 Task: Set the relative font size for the text renderer to normal.
Action: Mouse moved to (91, 8)
Screenshot: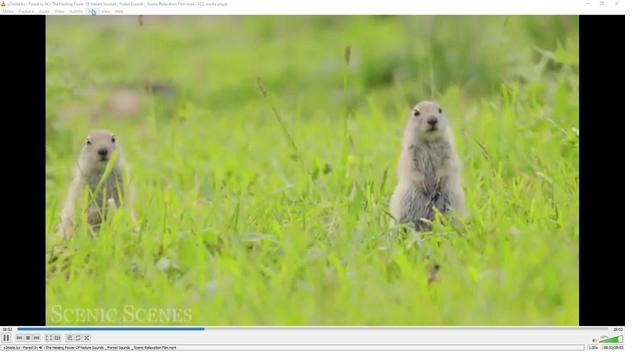 
Action: Mouse pressed left at (91, 8)
Screenshot: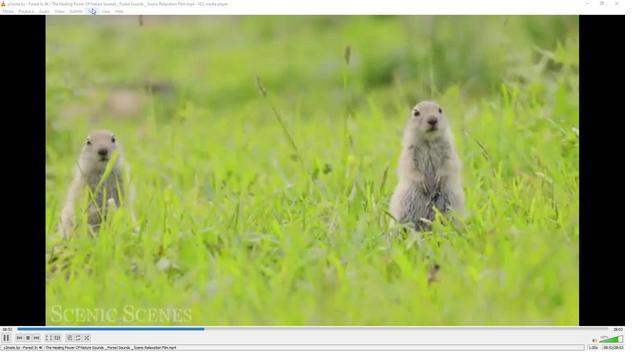 
Action: Mouse moved to (104, 90)
Screenshot: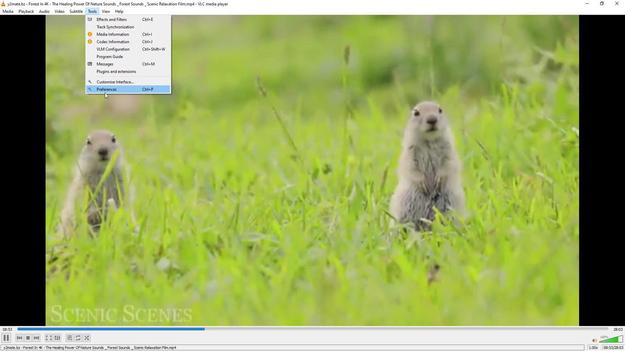 
Action: Mouse pressed left at (104, 90)
Screenshot: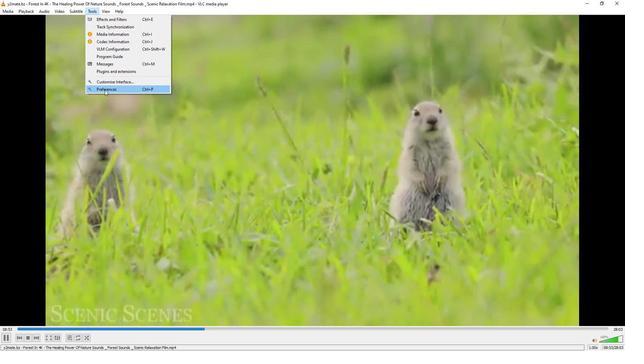 
Action: Mouse moved to (205, 286)
Screenshot: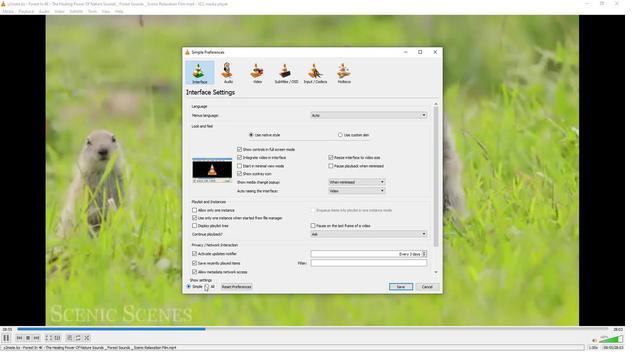 
Action: Mouse pressed left at (205, 286)
Screenshot: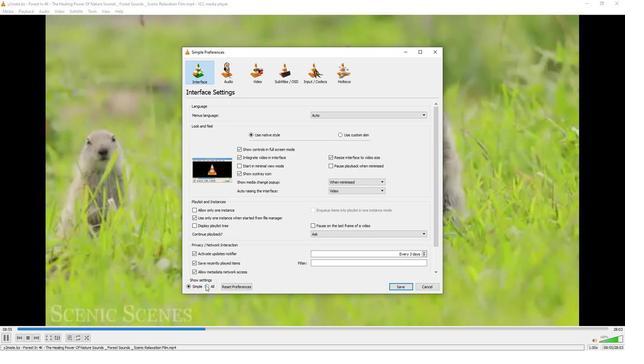 
Action: Mouse moved to (197, 234)
Screenshot: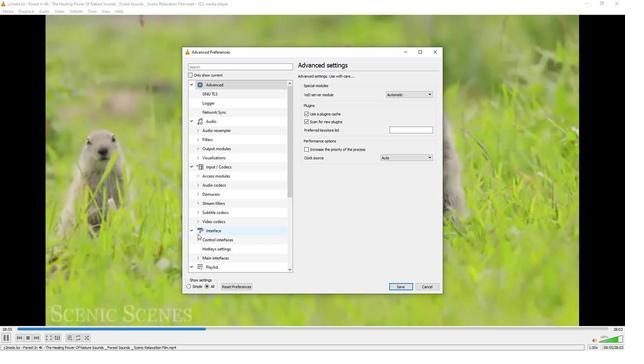 
Action: Mouse scrolled (197, 234) with delta (0, 0)
Screenshot: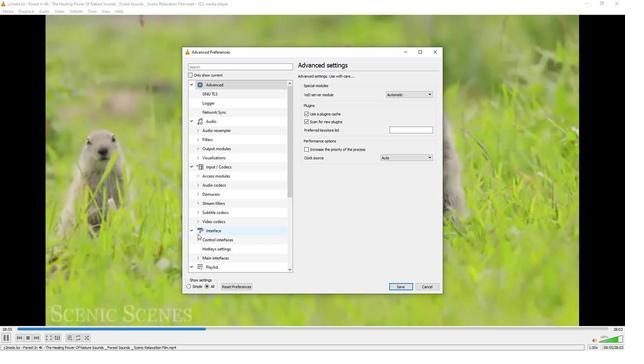 
Action: Mouse moved to (197, 234)
Screenshot: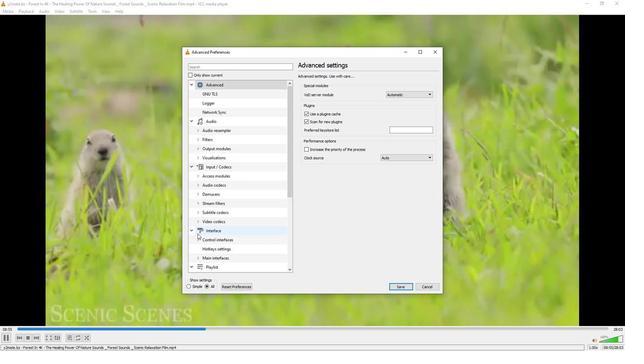 
Action: Mouse scrolled (197, 234) with delta (0, 0)
Screenshot: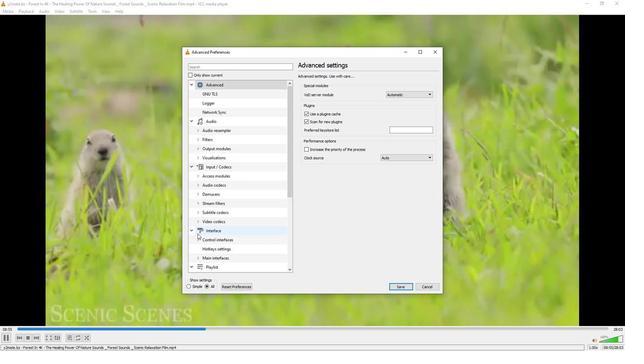 
Action: Mouse moved to (196, 234)
Screenshot: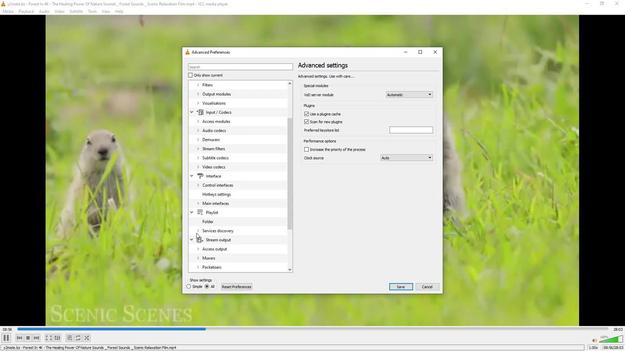 
Action: Mouse scrolled (196, 234) with delta (0, 0)
Screenshot: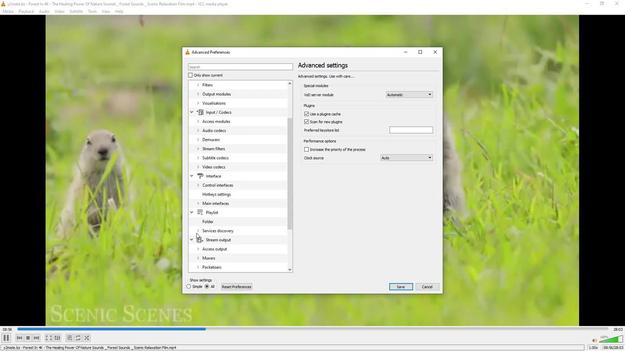 
Action: Mouse moved to (195, 233)
Screenshot: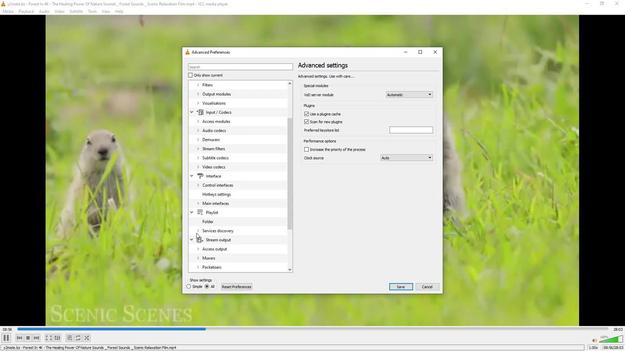 
Action: Mouse scrolled (195, 233) with delta (0, 0)
Screenshot: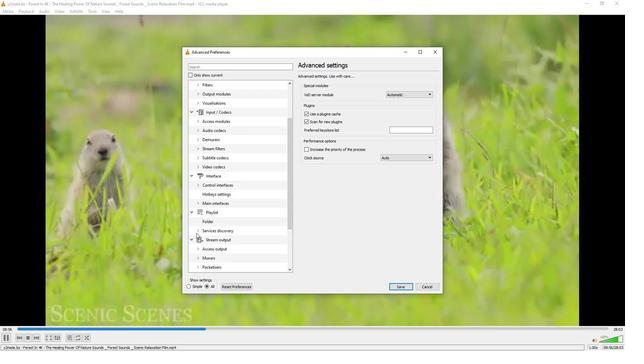 
Action: Mouse moved to (194, 233)
Screenshot: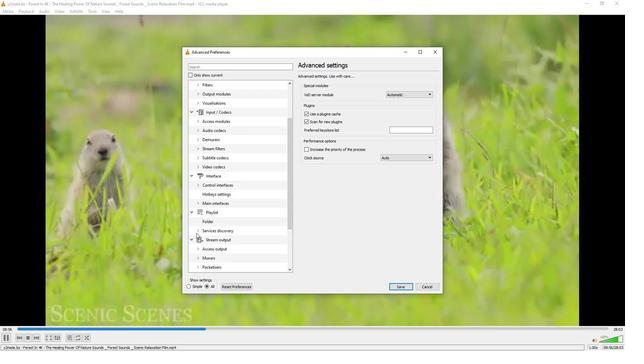 
Action: Mouse scrolled (194, 233) with delta (0, 0)
Screenshot: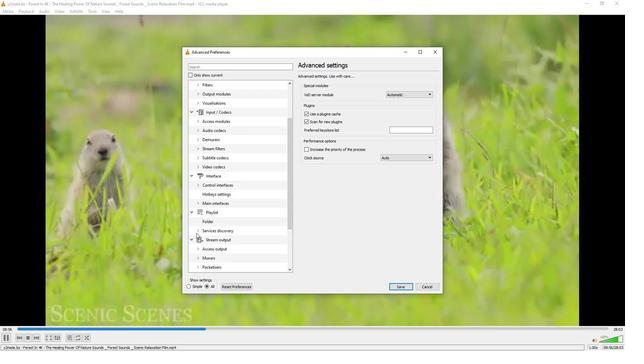 
Action: Mouse moved to (192, 232)
Screenshot: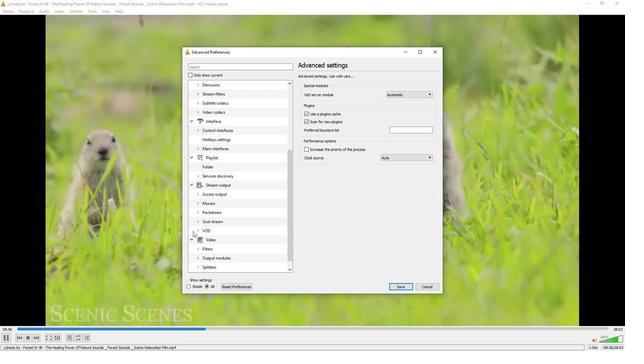 
Action: Mouse scrolled (192, 232) with delta (0, 0)
Screenshot: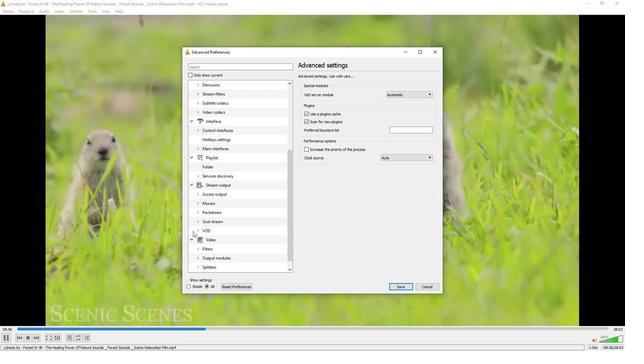 
Action: Mouse moved to (196, 267)
Screenshot: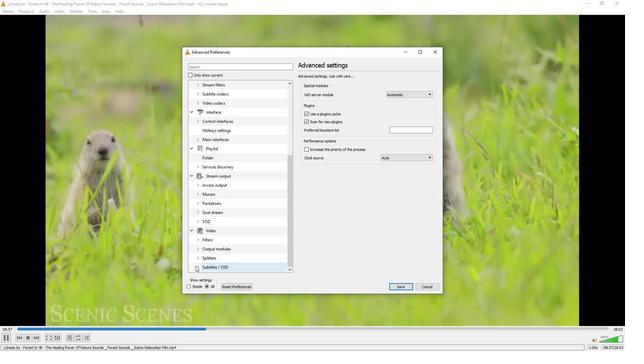 
Action: Mouse pressed left at (196, 267)
Screenshot: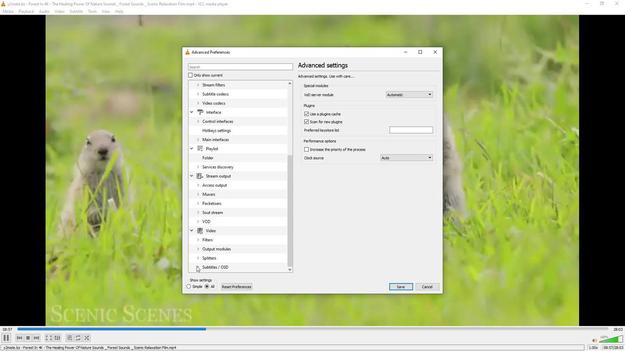 
Action: Mouse moved to (208, 252)
Screenshot: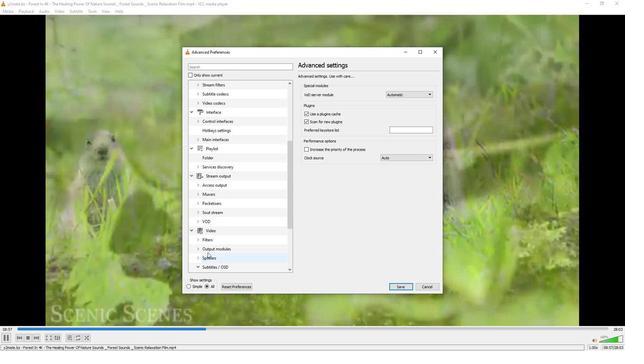
Action: Mouse scrolled (208, 252) with delta (0, 0)
Screenshot: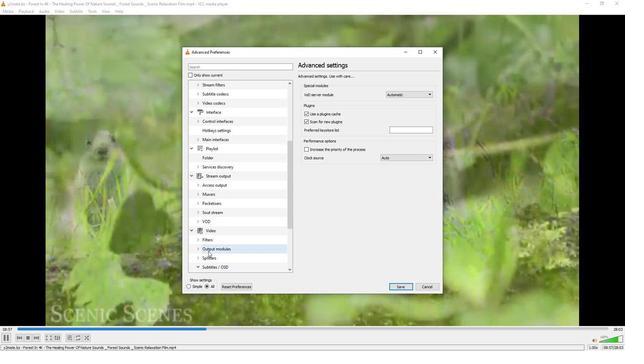 
Action: Mouse scrolled (208, 252) with delta (0, 0)
Screenshot: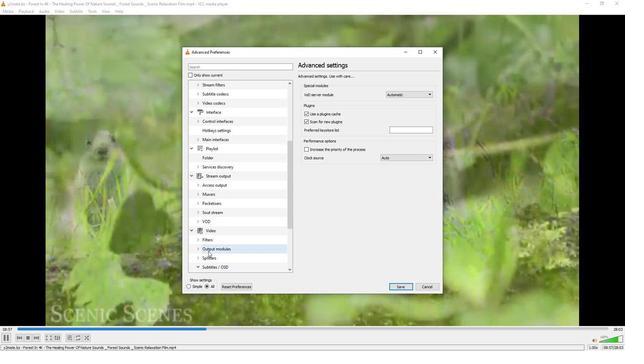 
Action: Mouse scrolled (208, 252) with delta (0, 0)
Screenshot: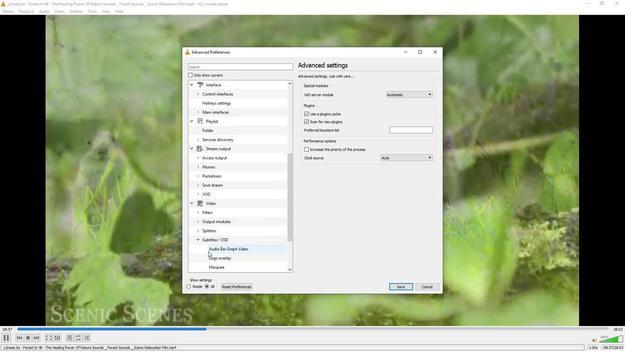 
Action: Mouse scrolled (208, 252) with delta (0, 0)
Screenshot: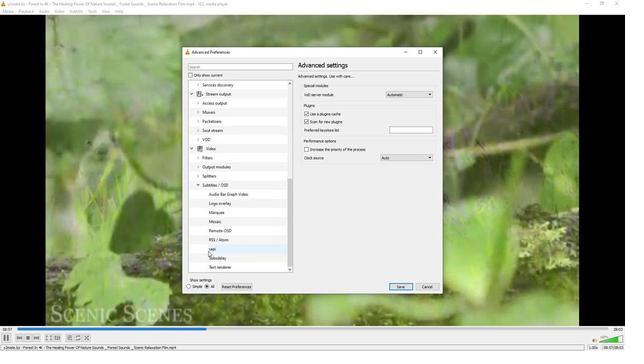 
Action: Mouse moved to (208, 251)
Screenshot: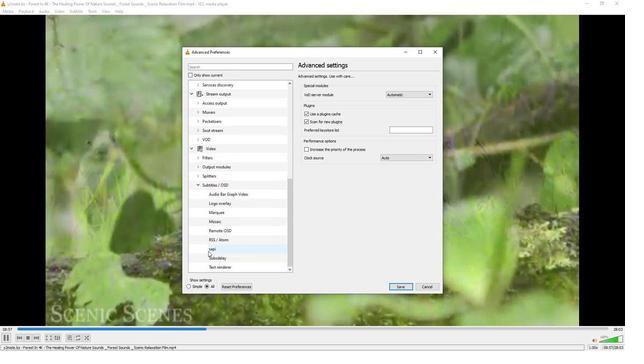 
Action: Mouse scrolled (208, 250) with delta (0, 0)
Screenshot: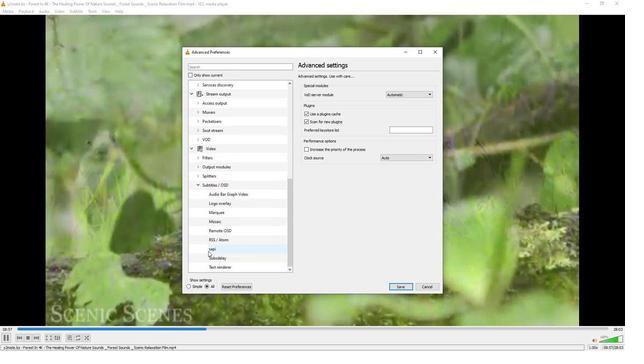 
Action: Mouse moved to (208, 249)
Screenshot: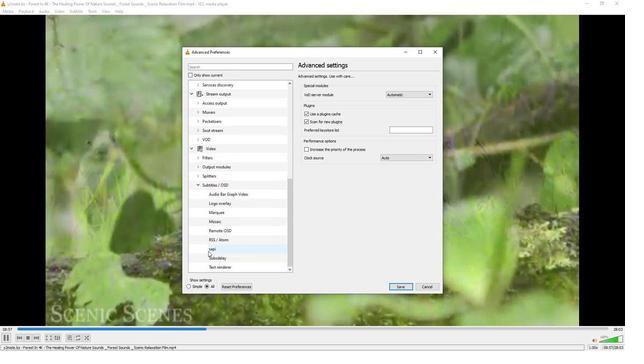 
Action: Mouse scrolled (208, 249) with delta (0, 0)
Screenshot: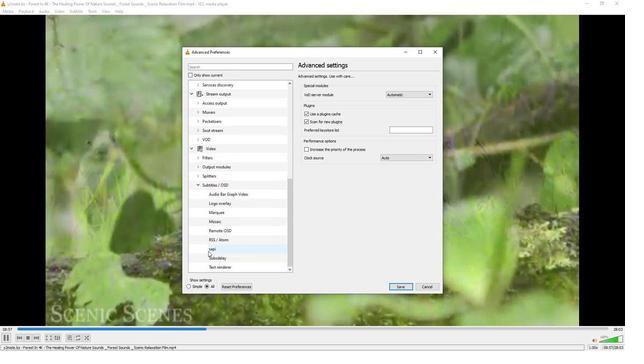 
Action: Mouse moved to (216, 267)
Screenshot: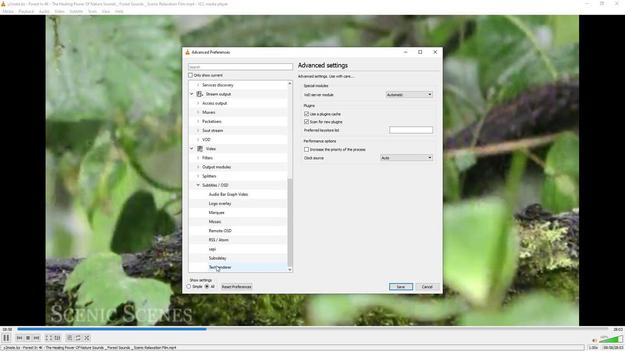 
Action: Mouse pressed left at (216, 267)
Screenshot: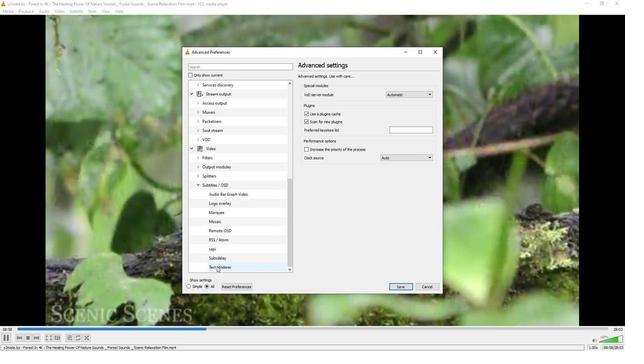 
Action: Mouse moved to (432, 111)
Screenshot: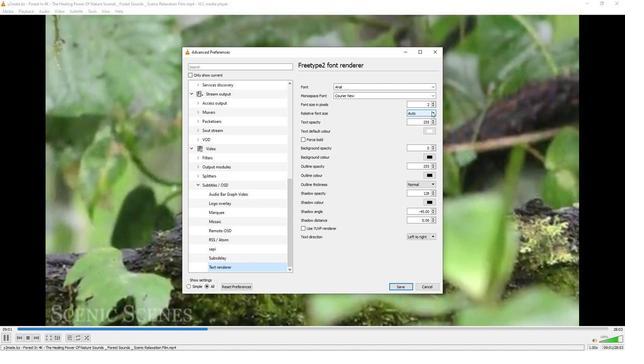 
Action: Mouse pressed left at (432, 111)
Screenshot: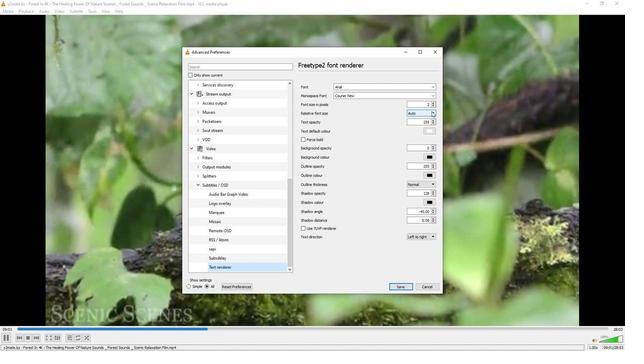 
Action: Mouse moved to (420, 131)
Screenshot: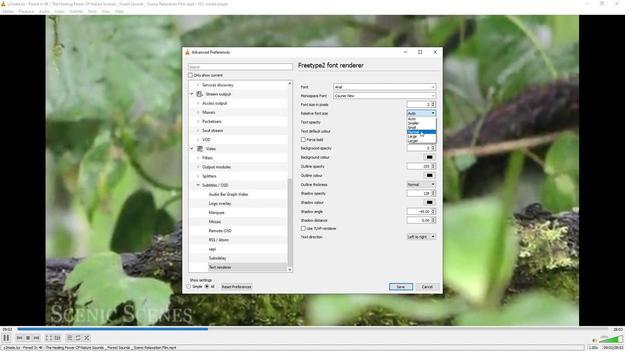 
Action: Mouse pressed left at (420, 131)
Screenshot: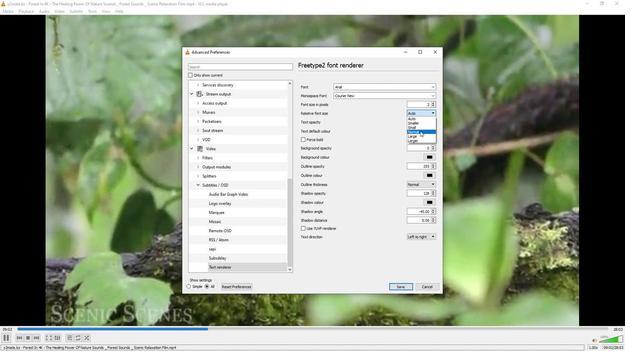 
